 Task: Plan a picnic at the lake on the 6th at 1:00 PM.
Action: Mouse moved to (72, 303)
Screenshot: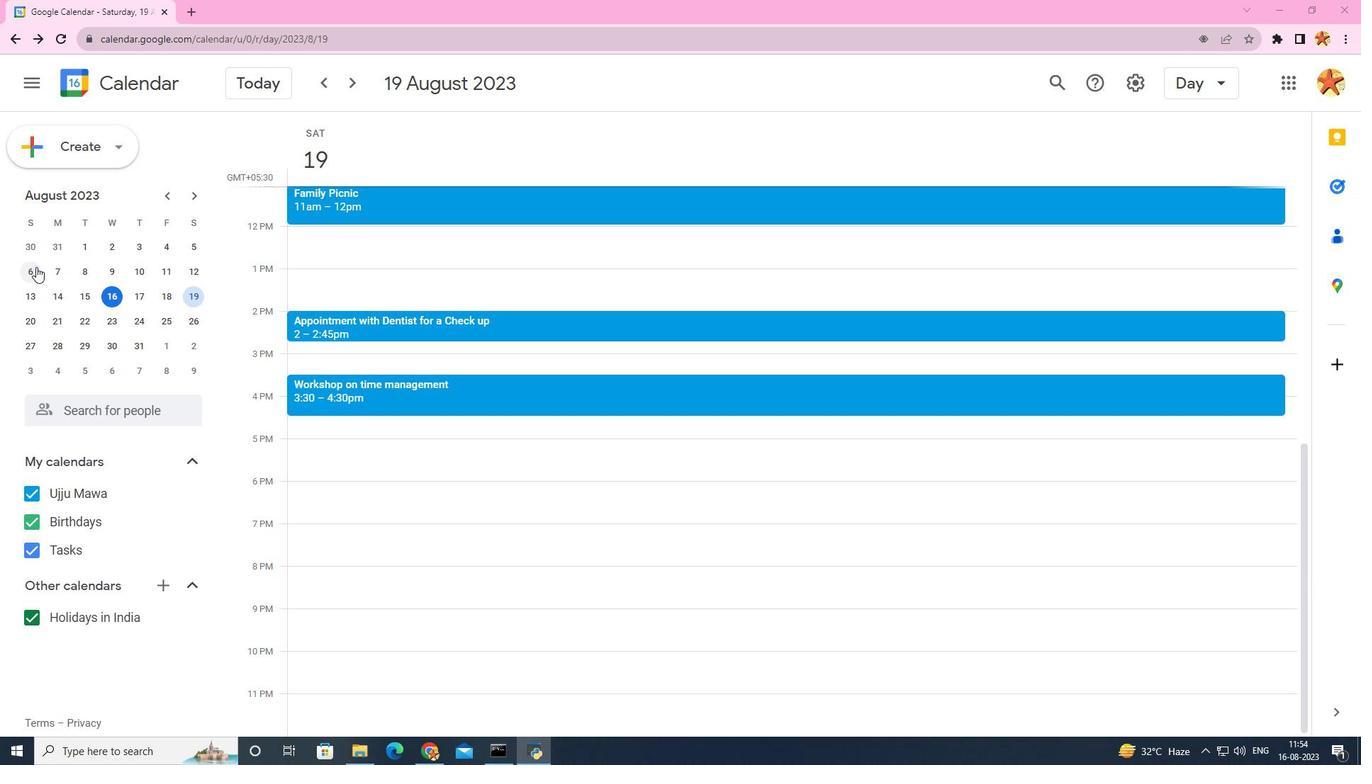 
Action: Mouse pressed left at (72, 303)
Screenshot: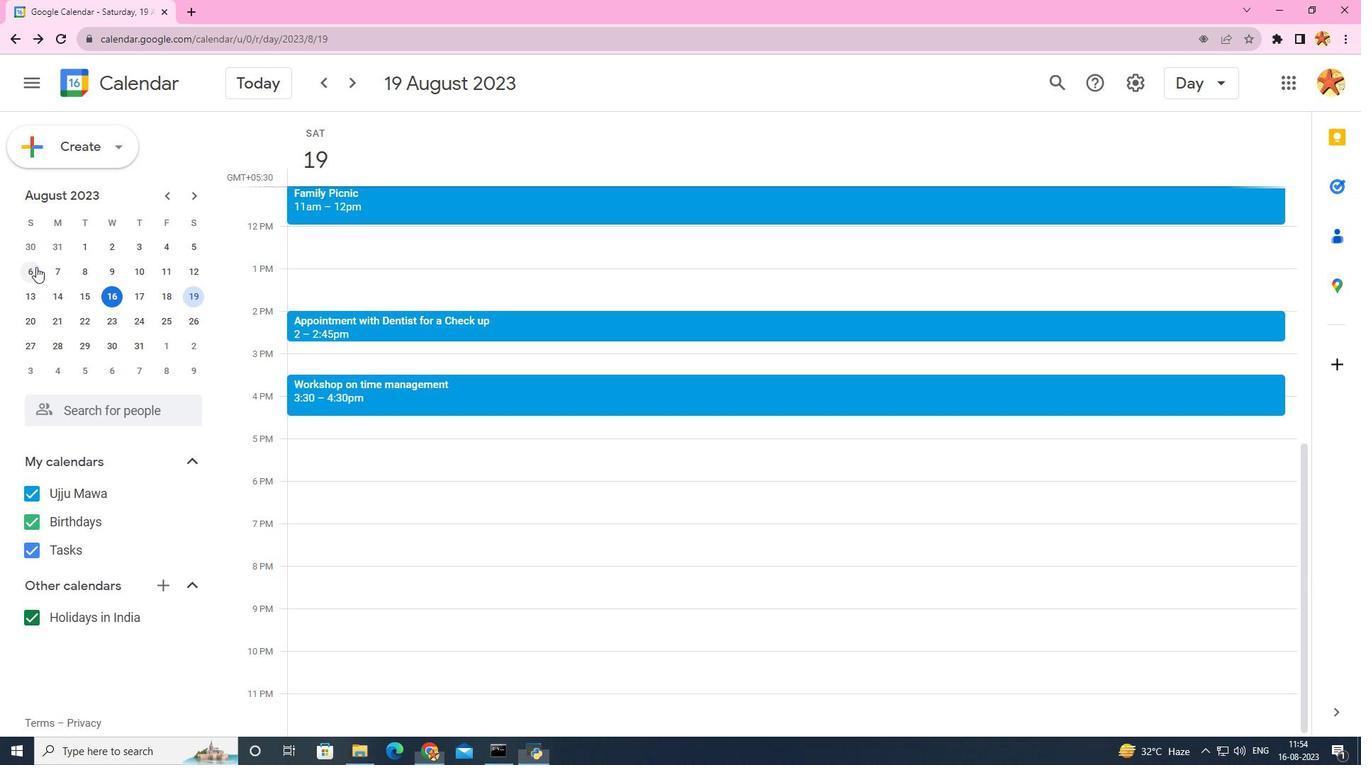 
Action: Mouse moved to (368, 304)
Screenshot: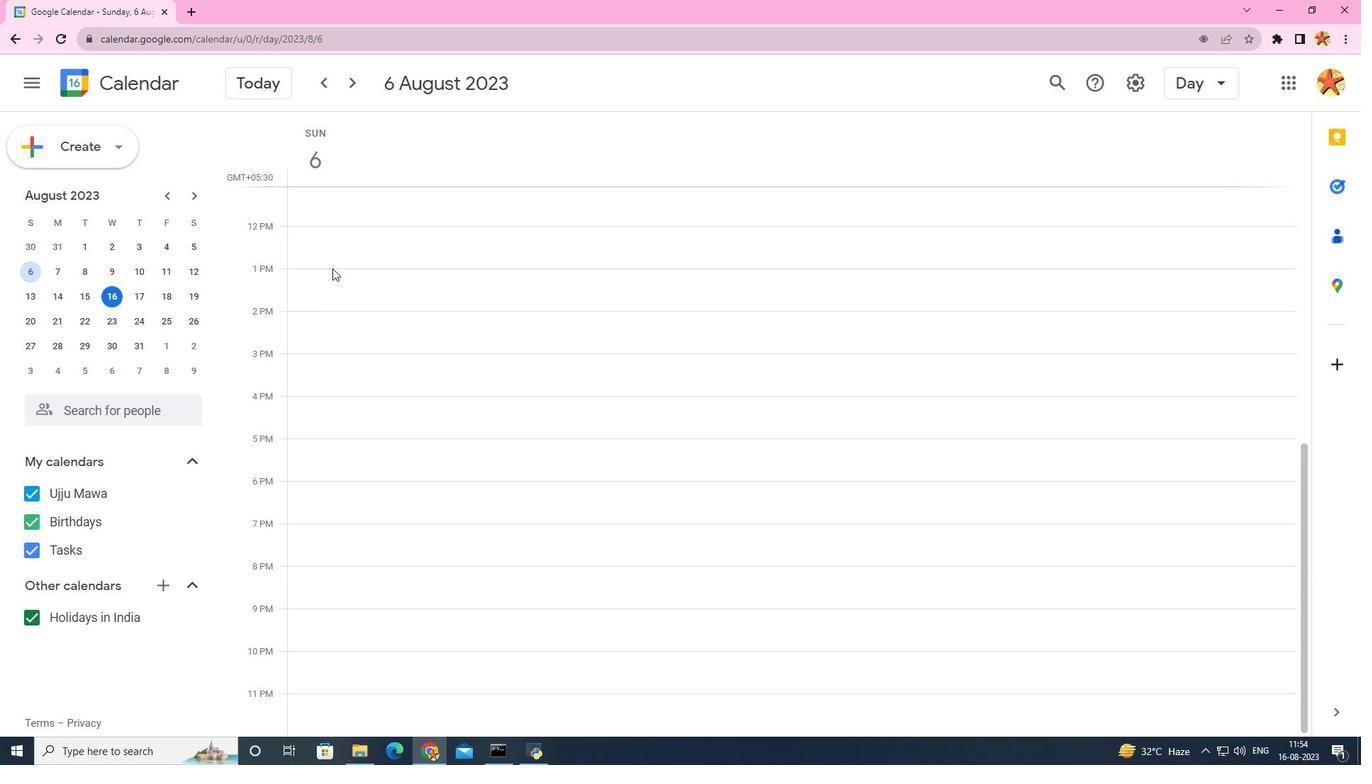 
Action: Mouse pressed left at (368, 304)
Screenshot: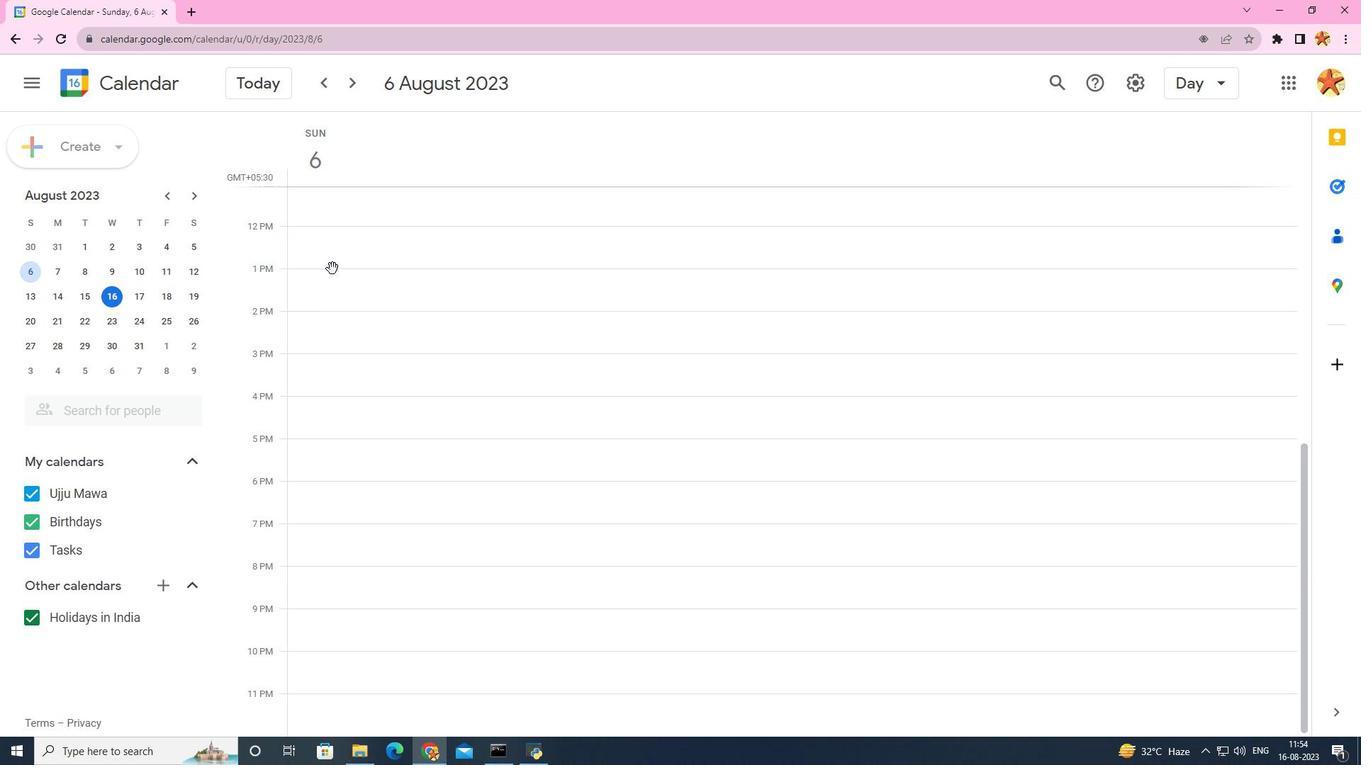 
Action: Mouse moved to (792, 354)
Screenshot: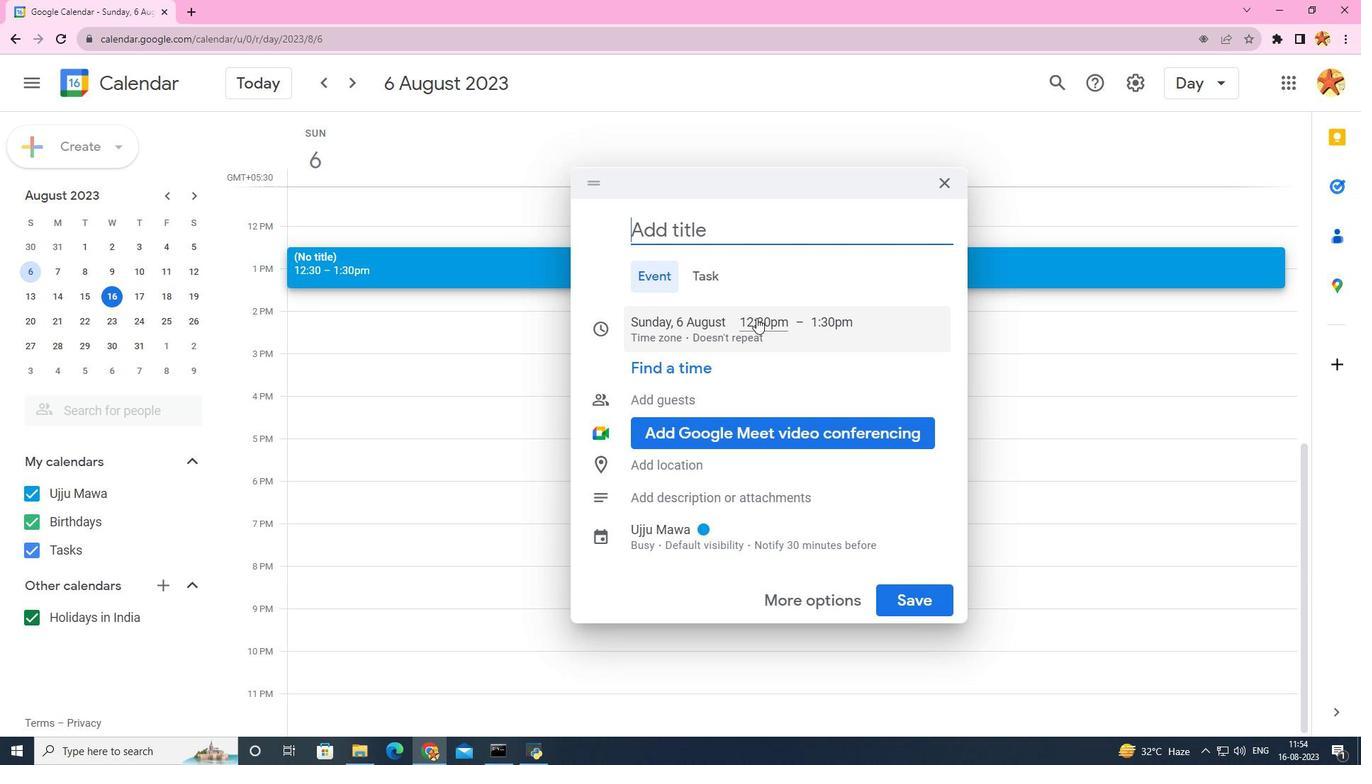 
Action: Mouse pressed left at (792, 354)
Screenshot: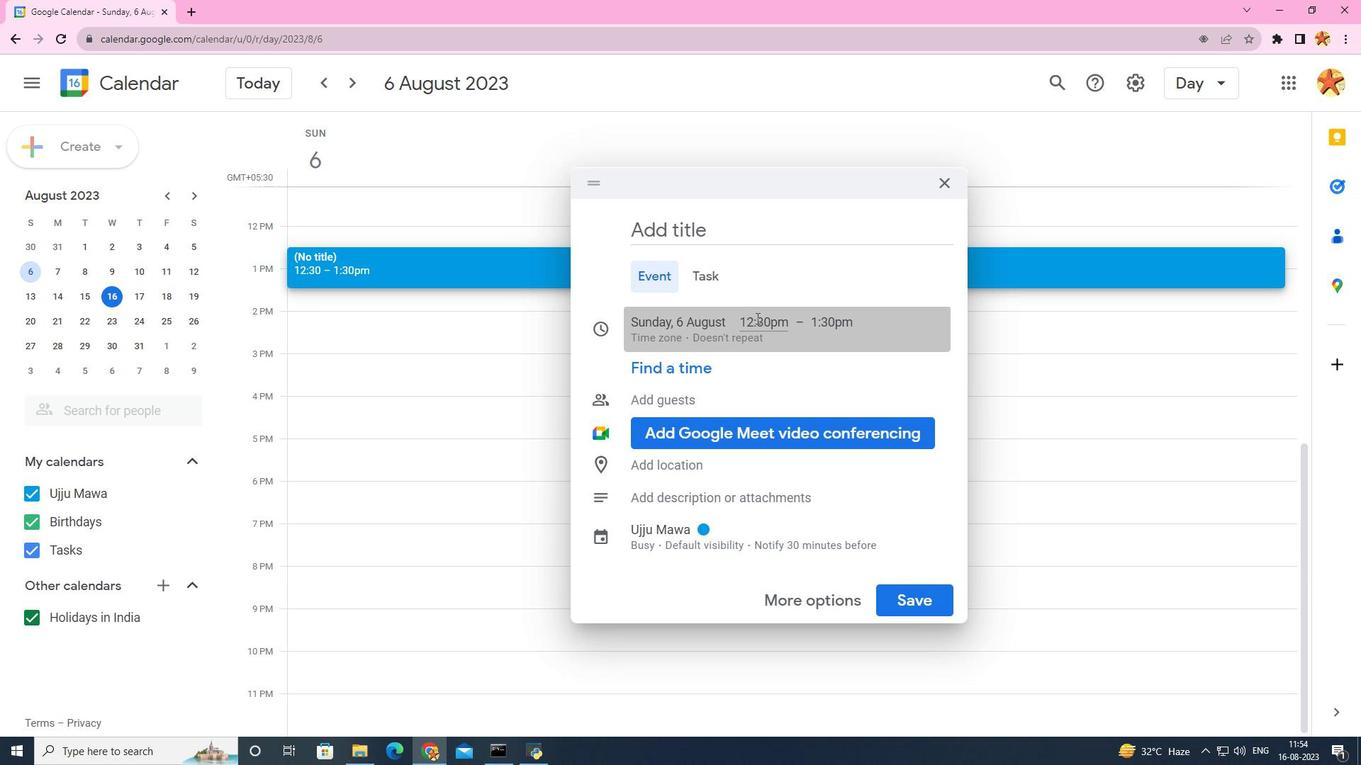 
Action: Mouse moved to (785, 538)
Screenshot: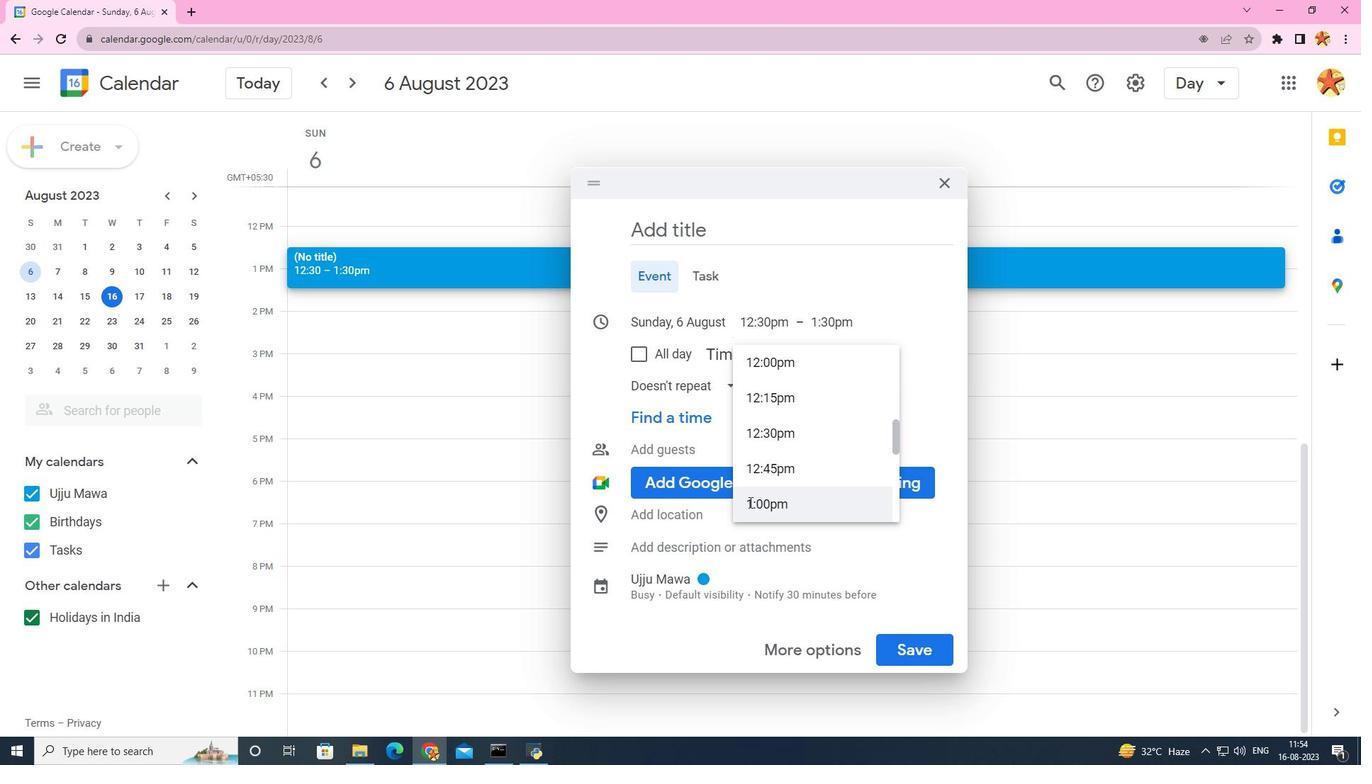 
Action: Mouse pressed left at (785, 538)
Screenshot: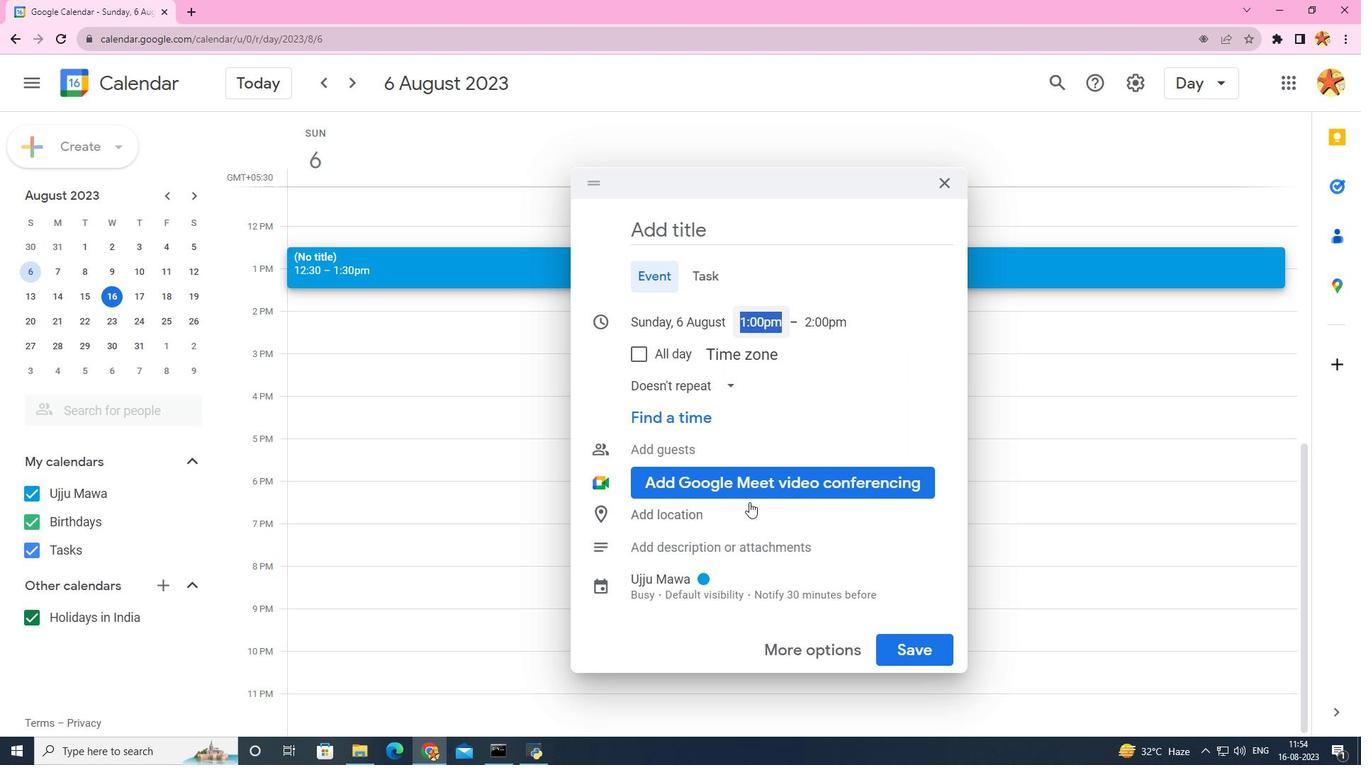
Action: Mouse moved to (731, 255)
Screenshot: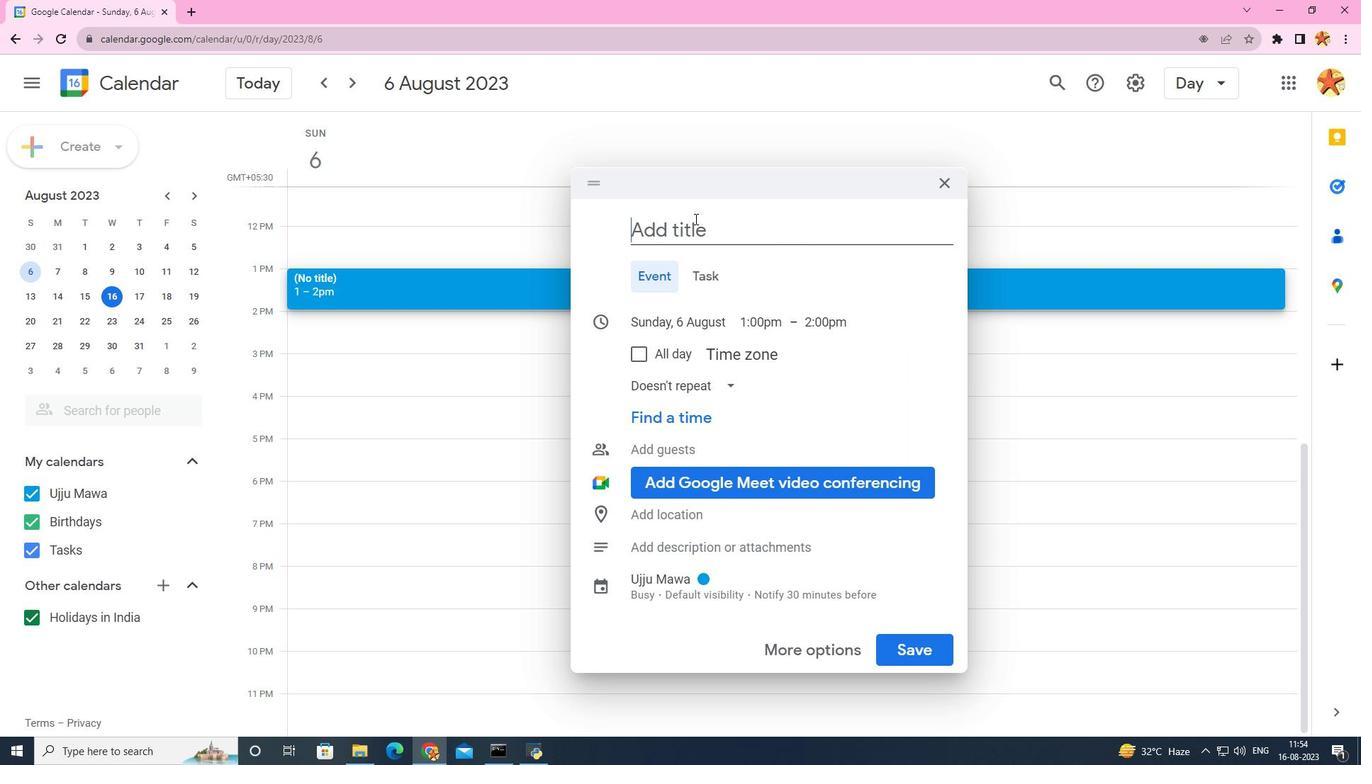 
Action: Mouse pressed left at (731, 255)
Screenshot: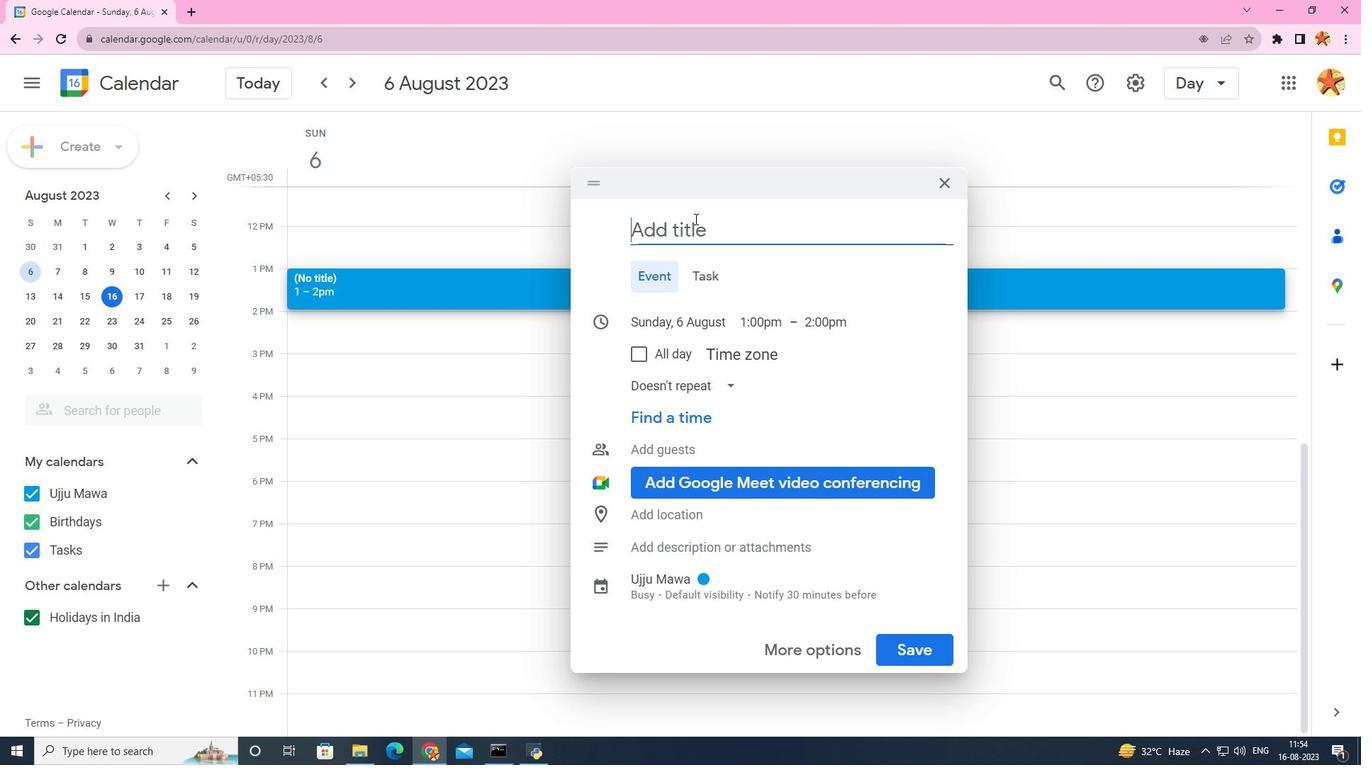 
Action: Key pressed <Key.caps_lock>P<Key.caps_lock>icnic<Key.space>at<Key.space>the<Key.space><Key.caps_lock>L<Key.caps_lock>ake
Screenshot: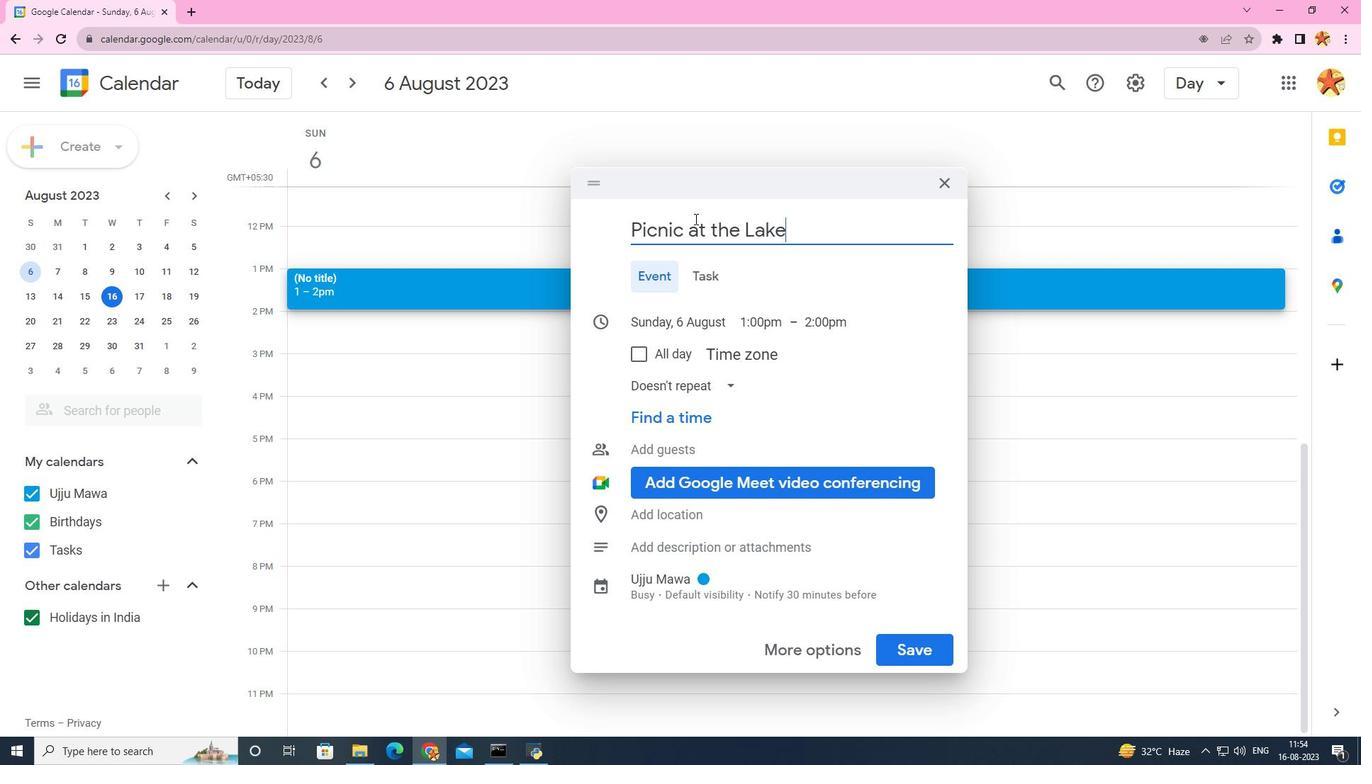 
Action: Mouse moved to (938, 690)
Screenshot: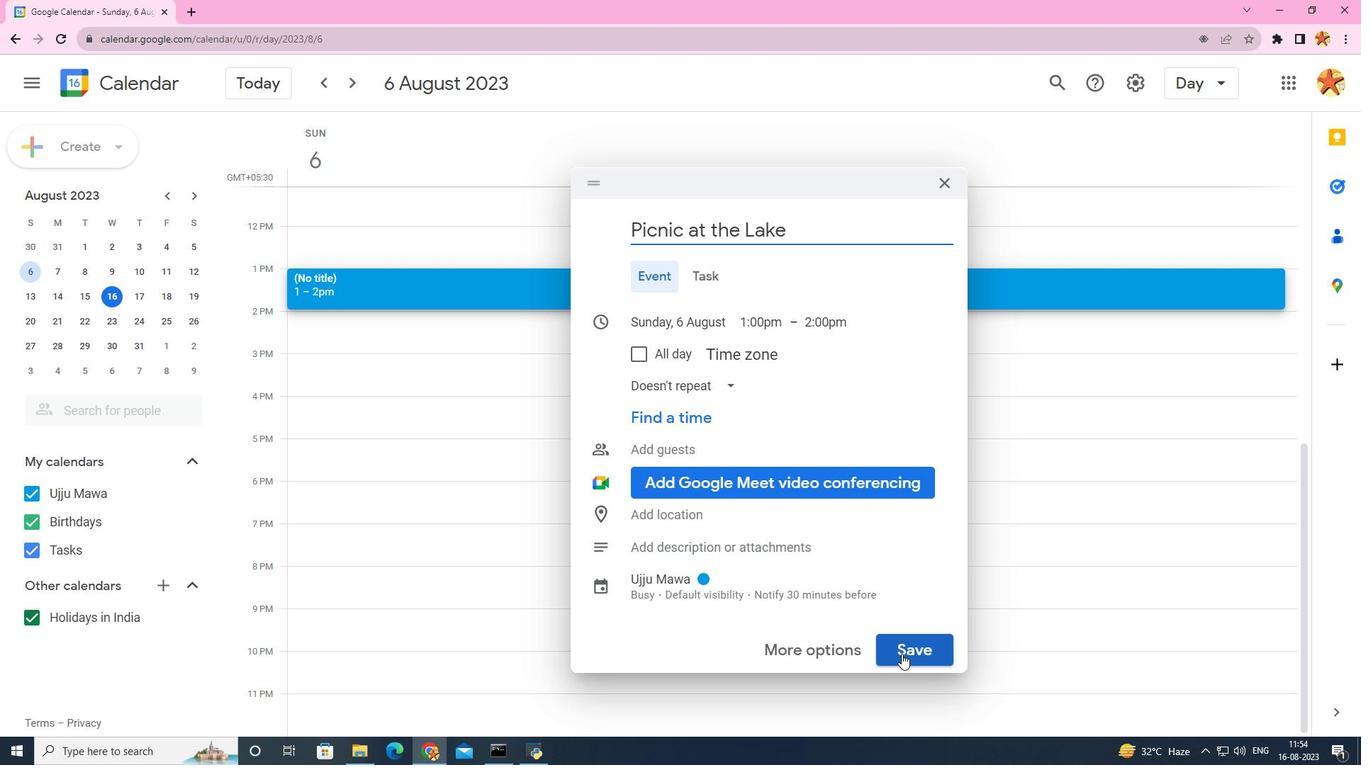 
Action: Mouse pressed left at (938, 690)
Screenshot: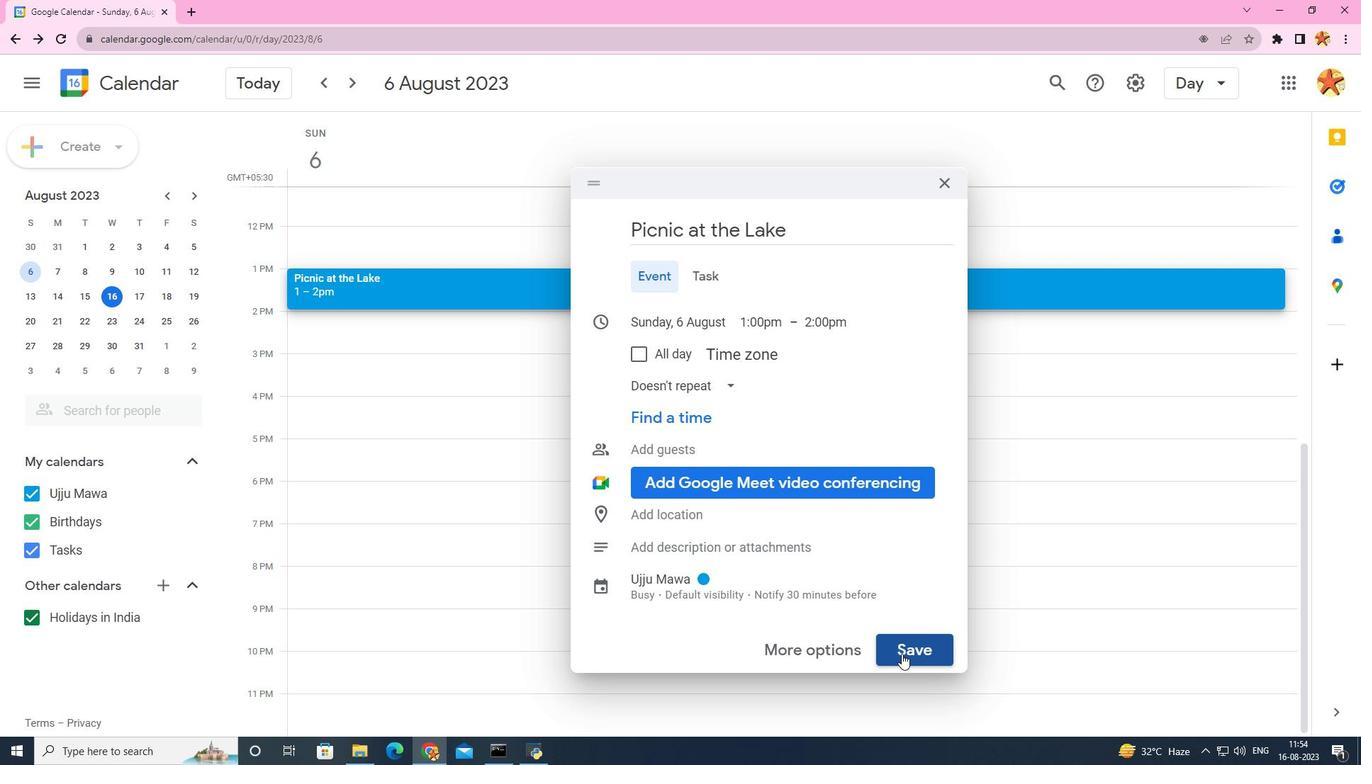 
